 Task: Search one way flight ticket for 4 adults, 1 infant in seat and 1 infant on lap in premium economy from Agana/tamuning: Antonio B. Won Pat International Airport to New Bern: Coastal Carolina Regional Airport (was Craven County Regional) on 8-4-2023. Choice of flights is JetBlue. Number of bags: 1 checked bag. Price is upto 107000. Outbound departure time preference is 14:00.
Action: Mouse moved to (266, 239)
Screenshot: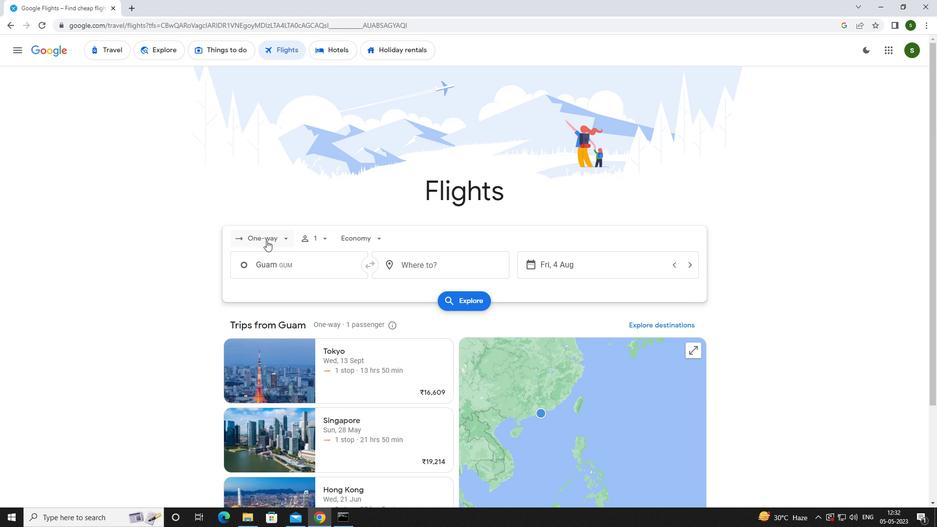 
Action: Mouse pressed left at (266, 239)
Screenshot: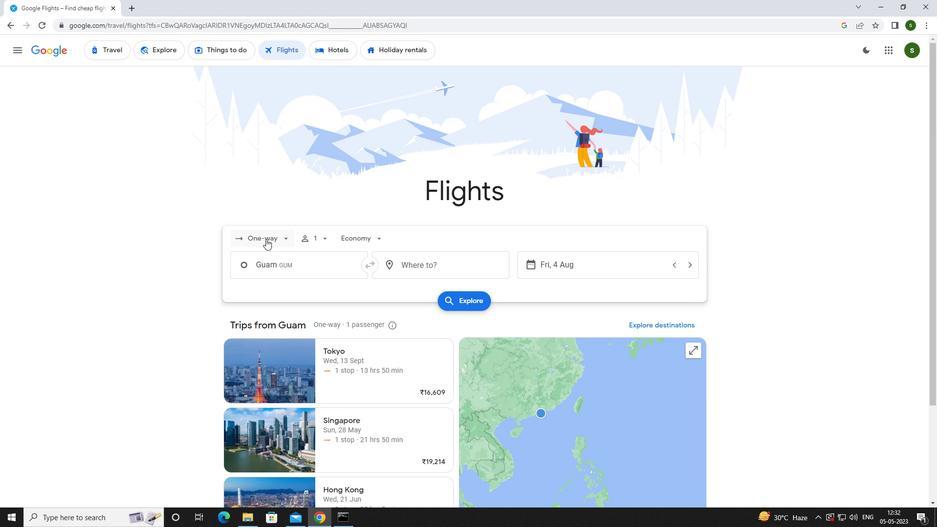 
Action: Mouse moved to (268, 283)
Screenshot: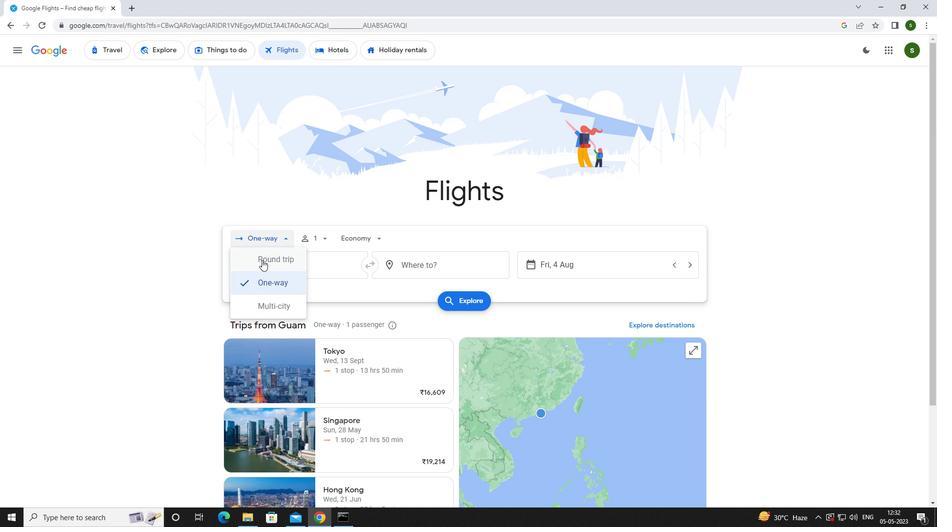 
Action: Mouse pressed left at (268, 283)
Screenshot: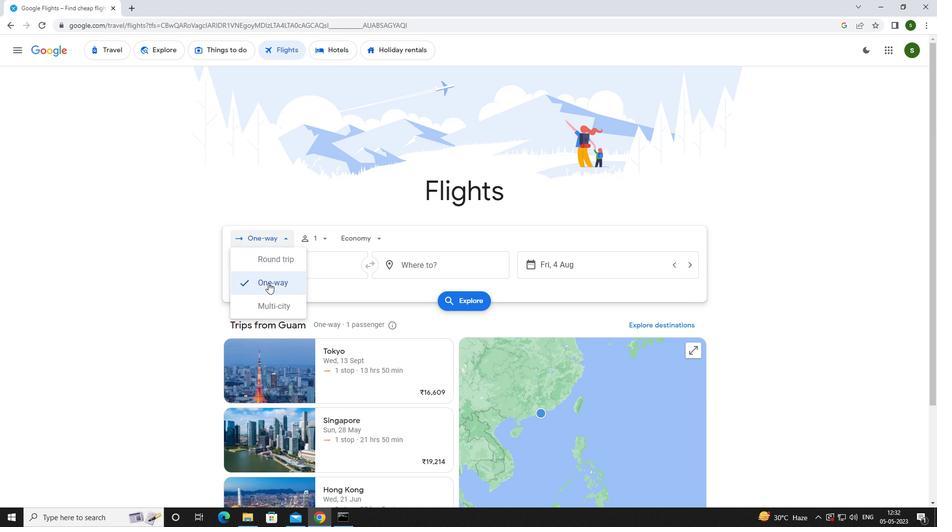 
Action: Mouse moved to (327, 241)
Screenshot: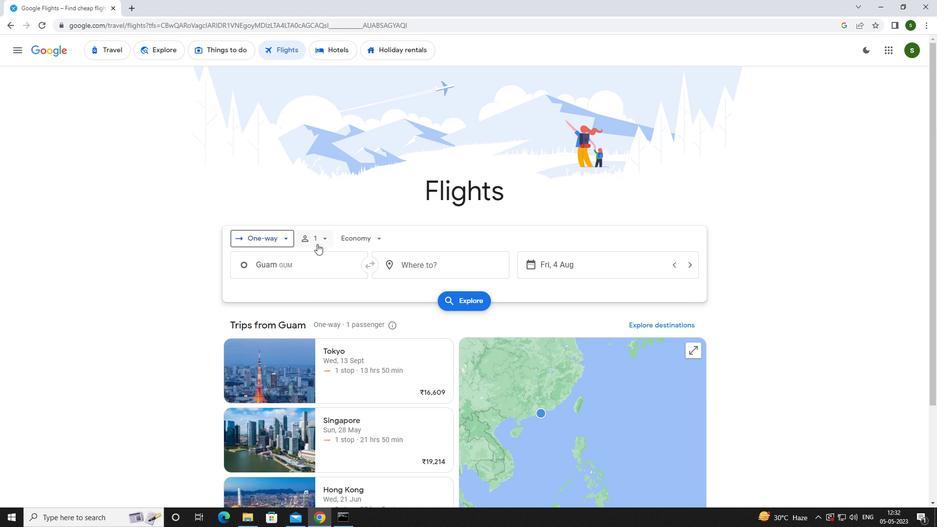 
Action: Mouse pressed left at (327, 241)
Screenshot: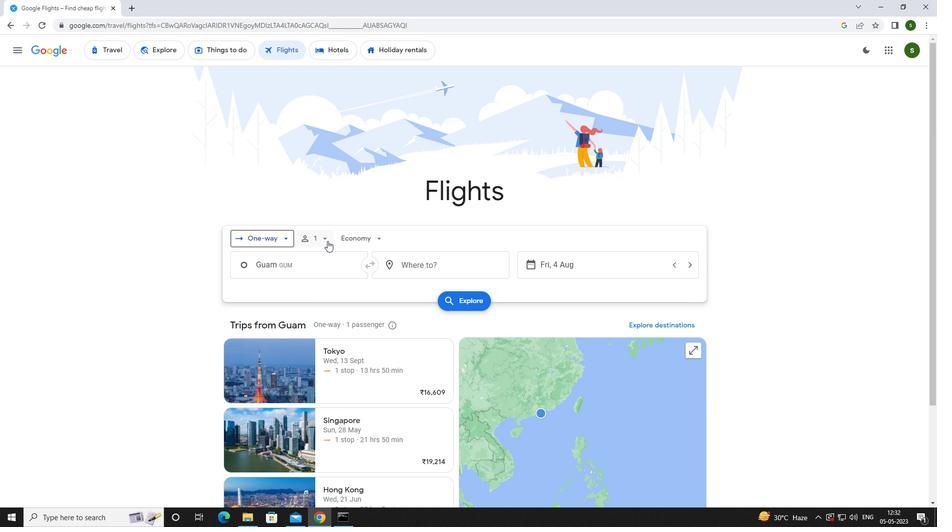
Action: Mouse moved to (402, 264)
Screenshot: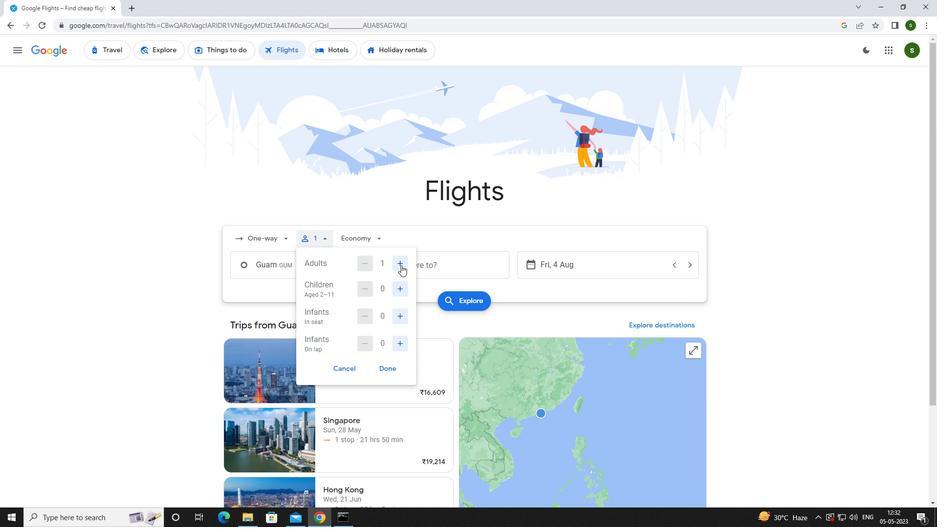 
Action: Mouse pressed left at (402, 264)
Screenshot: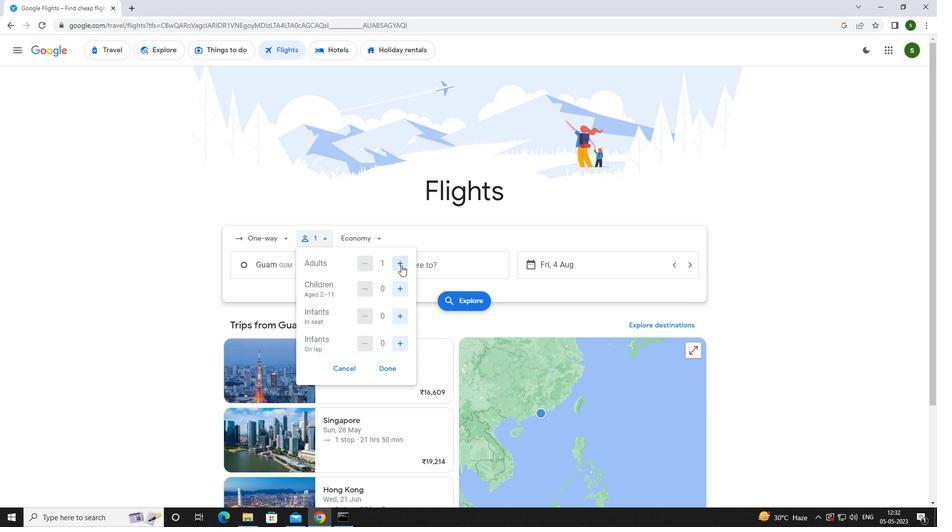 
Action: Mouse pressed left at (402, 264)
Screenshot: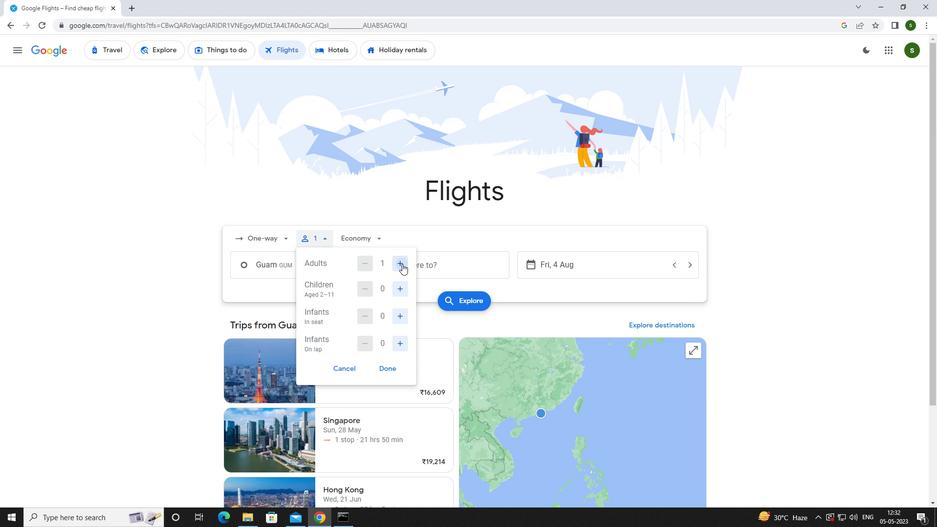 
Action: Mouse pressed left at (402, 264)
Screenshot: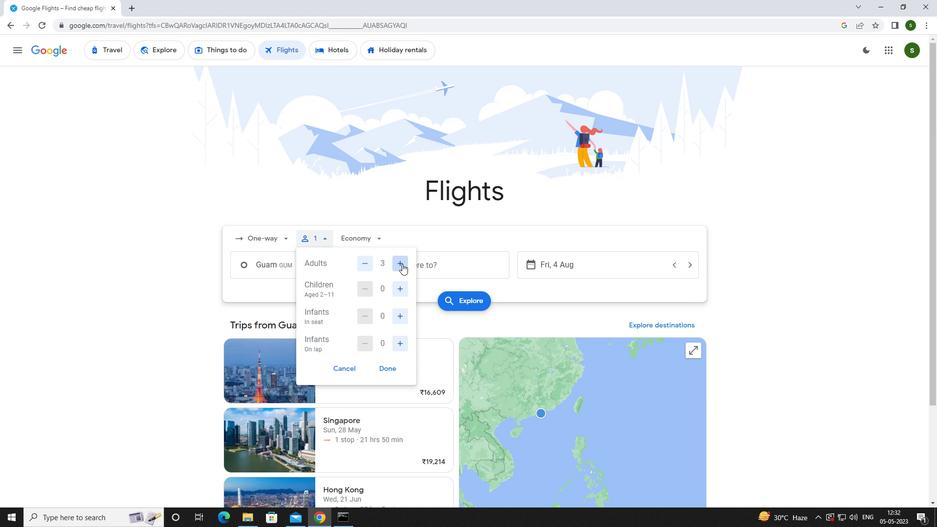 
Action: Mouse moved to (399, 312)
Screenshot: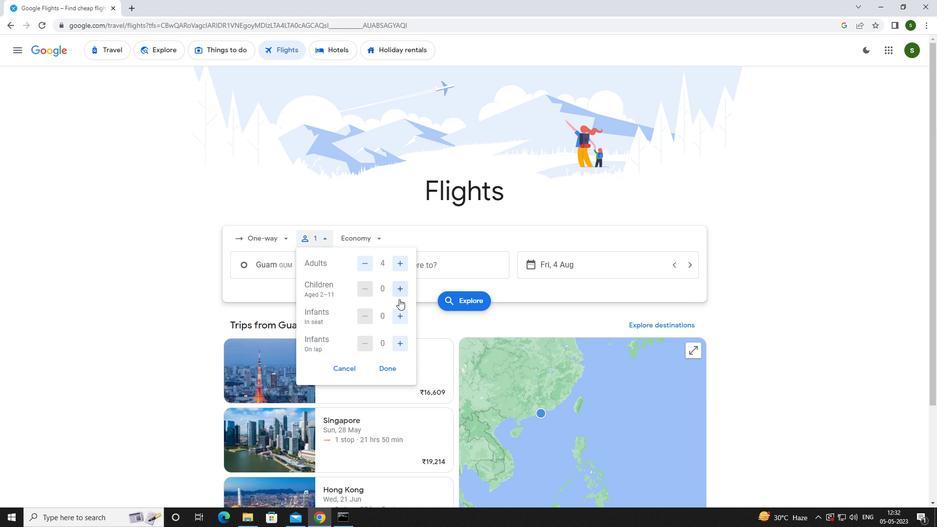 
Action: Mouse pressed left at (399, 312)
Screenshot: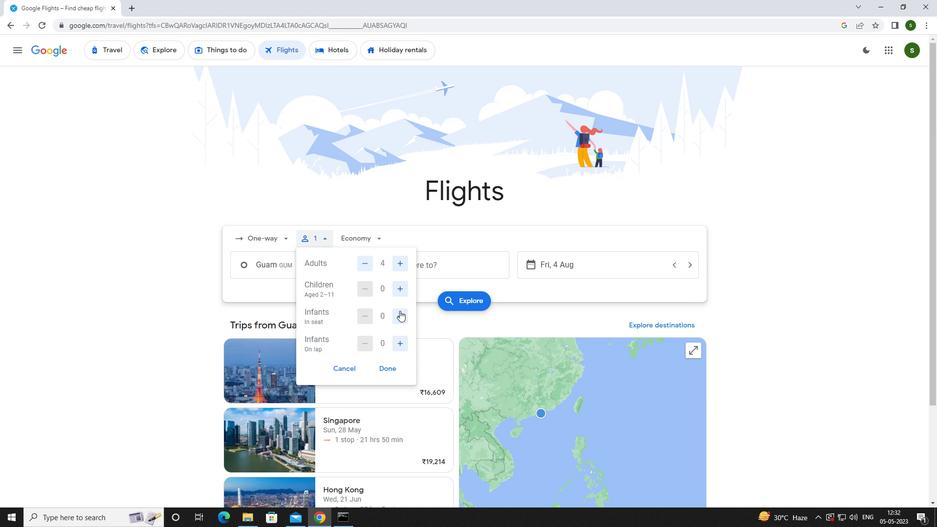 
Action: Mouse moved to (396, 340)
Screenshot: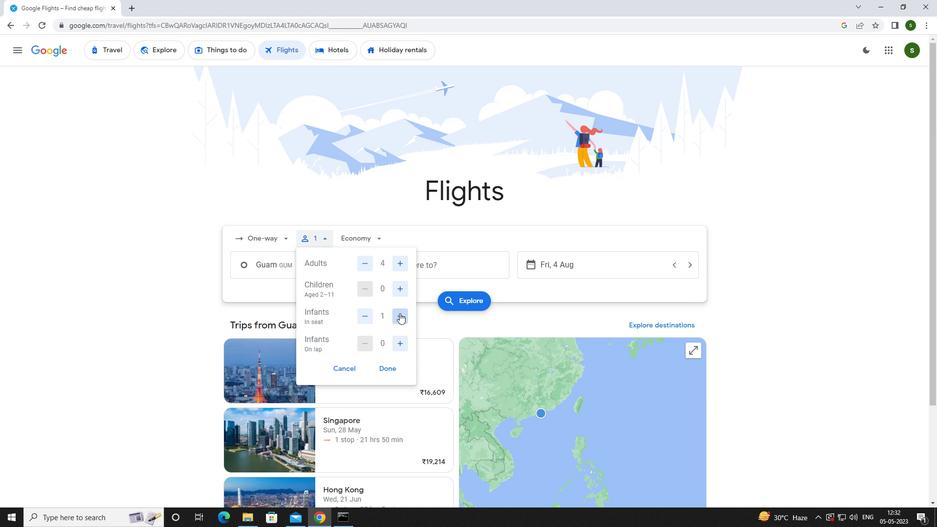 
Action: Mouse pressed left at (396, 340)
Screenshot: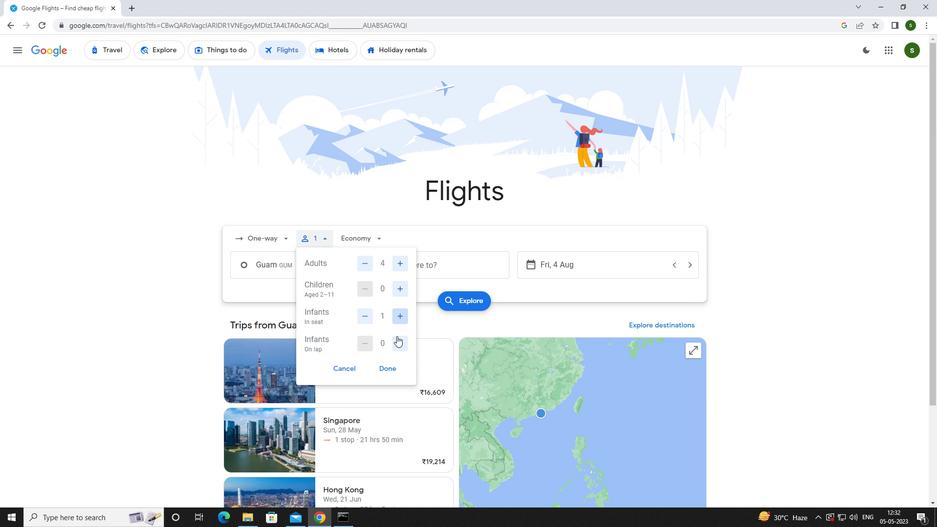 
Action: Mouse moved to (381, 238)
Screenshot: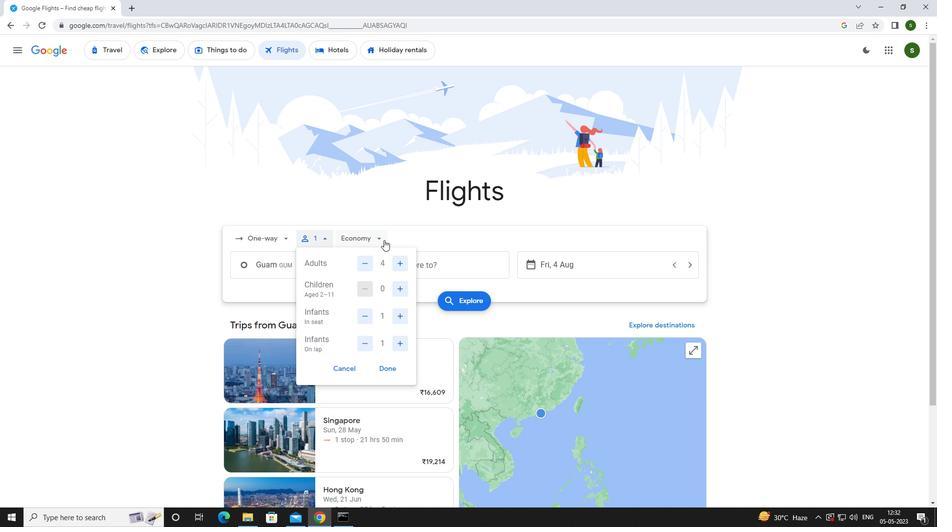 
Action: Mouse pressed left at (381, 238)
Screenshot: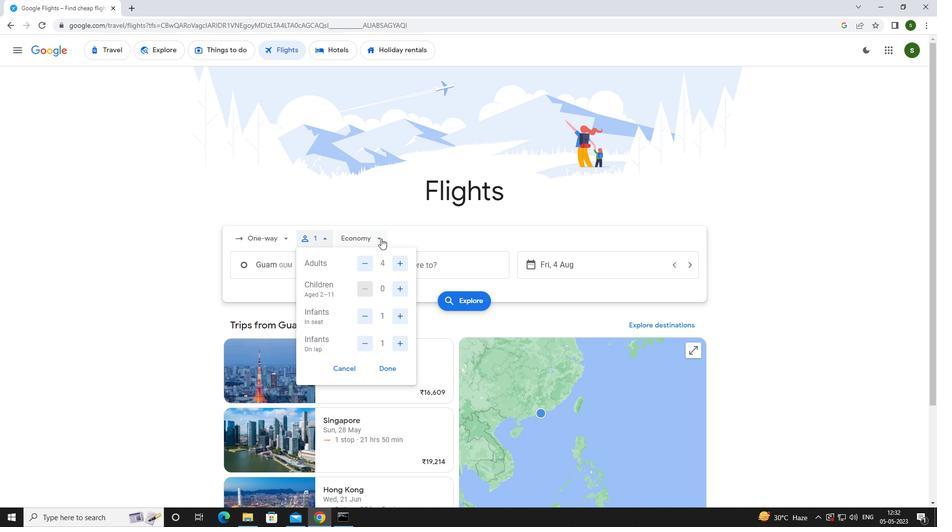 
Action: Mouse moved to (380, 279)
Screenshot: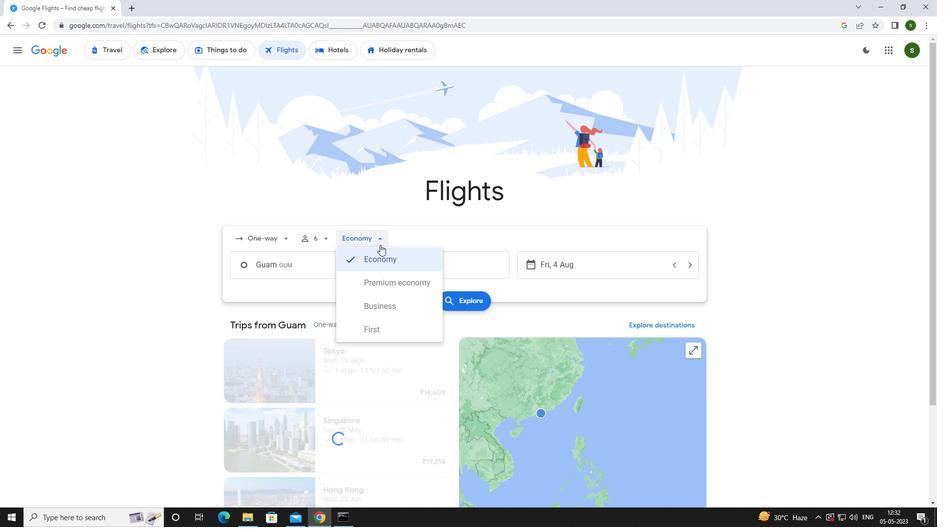 
Action: Mouse pressed left at (380, 279)
Screenshot: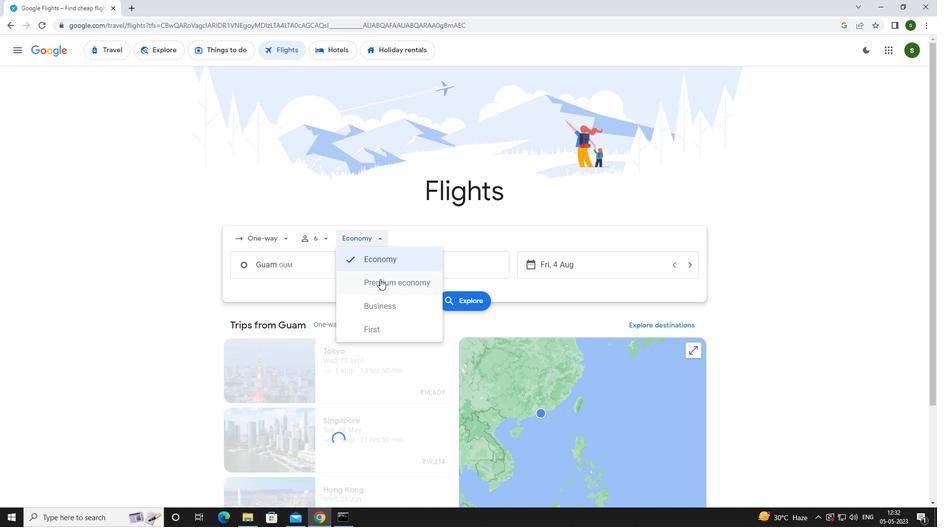 
Action: Mouse moved to (327, 264)
Screenshot: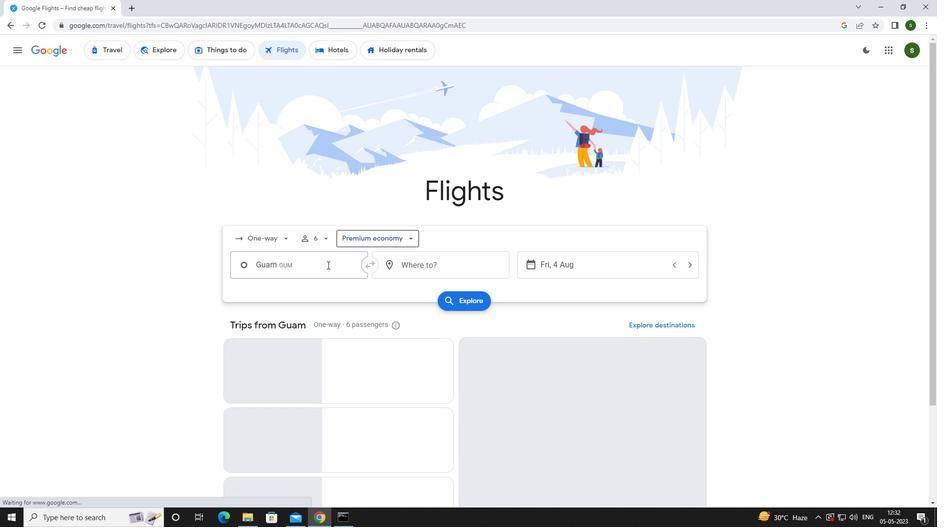
Action: Mouse pressed left at (327, 264)
Screenshot: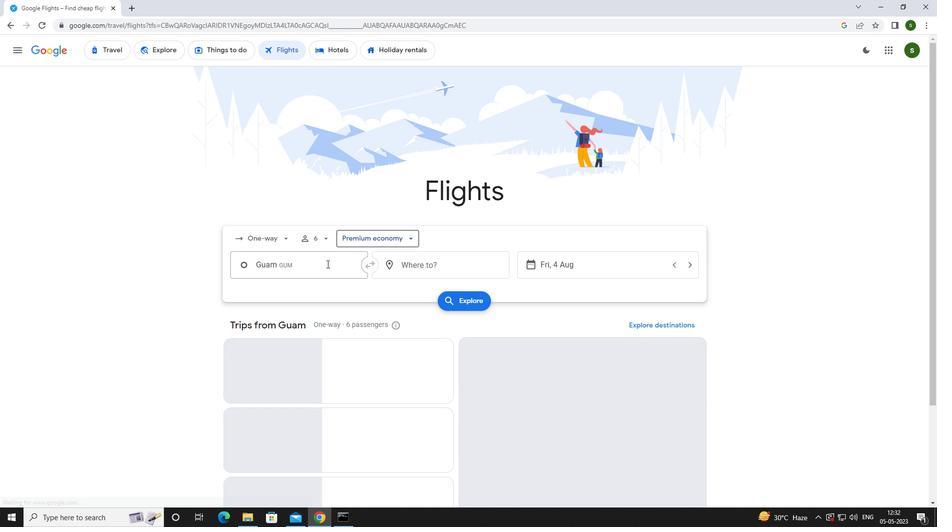 
Action: Mouse moved to (328, 262)
Screenshot: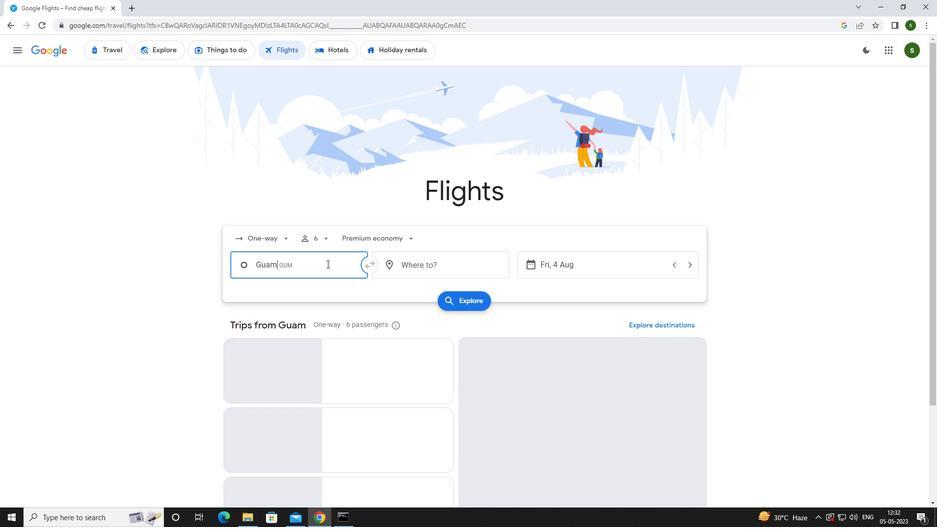 
Action: Key pressed <Key.caps_lock>a<Key.caps_lock>gana
Screenshot: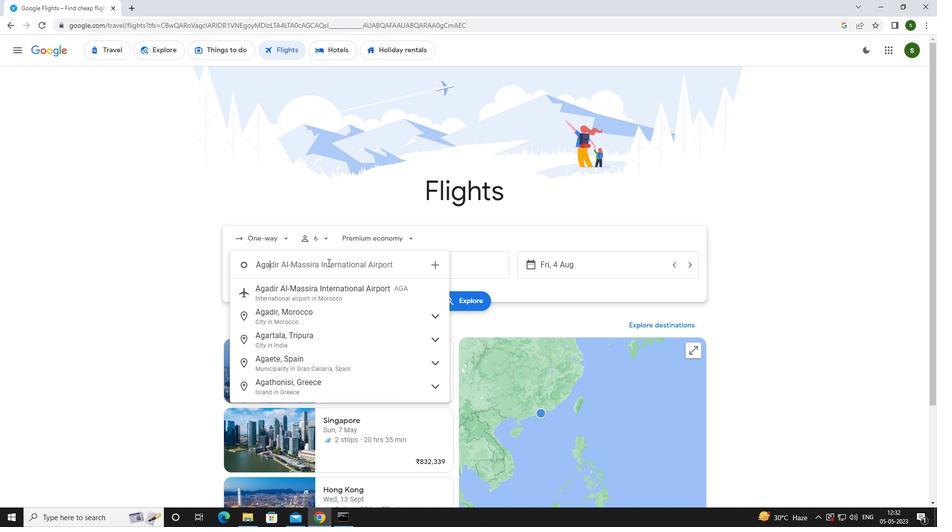 
Action: Mouse moved to (334, 317)
Screenshot: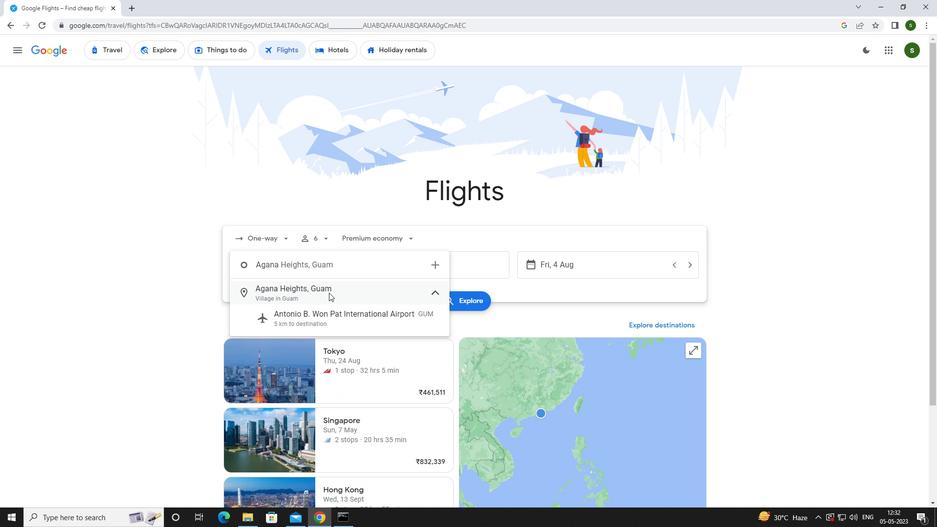 
Action: Mouse pressed left at (334, 317)
Screenshot: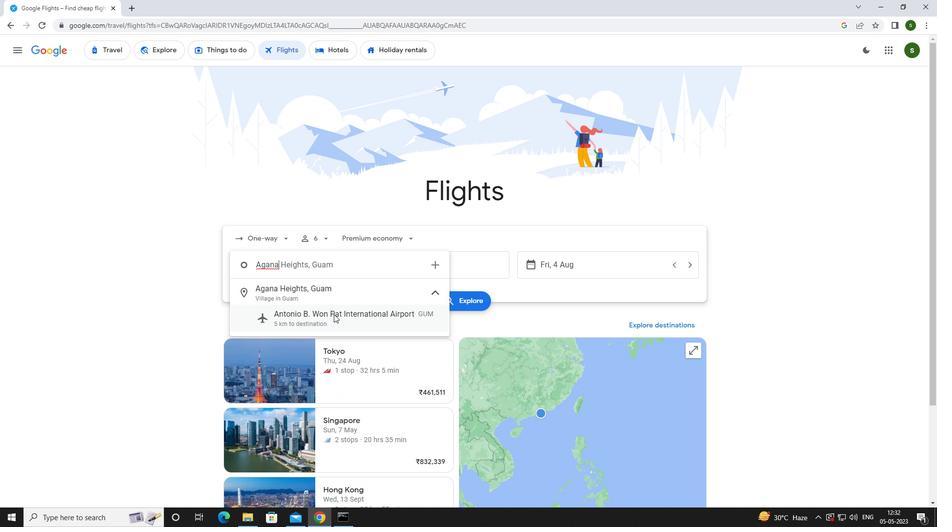 
Action: Mouse moved to (421, 263)
Screenshot: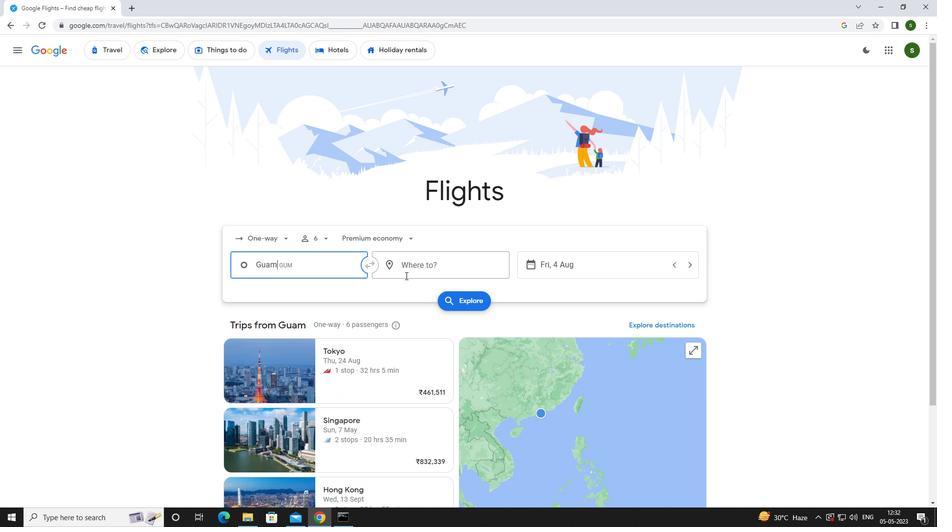 
Action: Mouse pressed left at (421, 263)
Screenshot: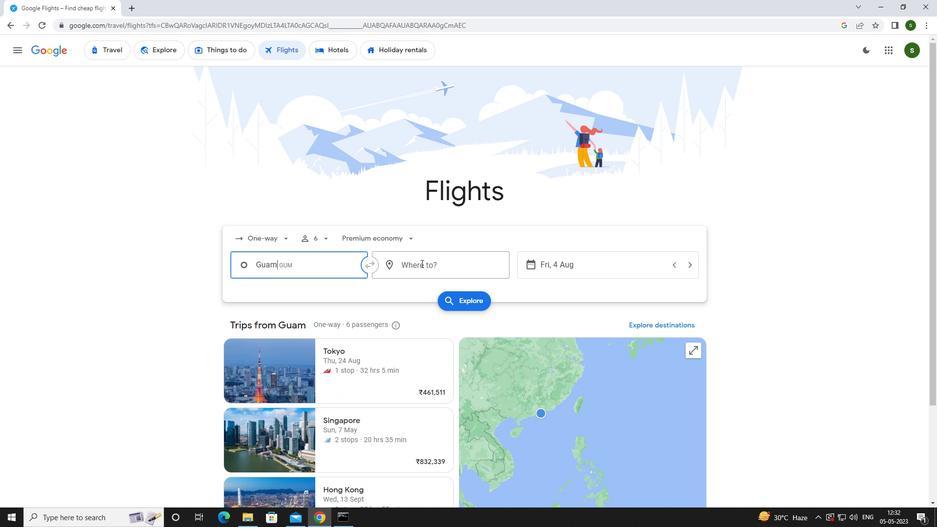 
Action: Mouse moved to (424, 262)
Screenshot: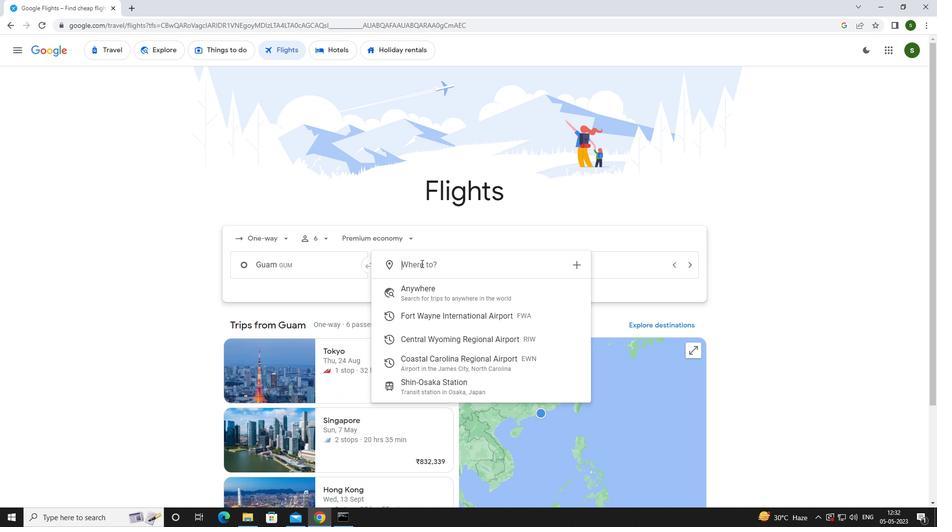 
Action: Key pressed <Key.caps_lock>c<Key.caps_lock>oastal
Screenshot: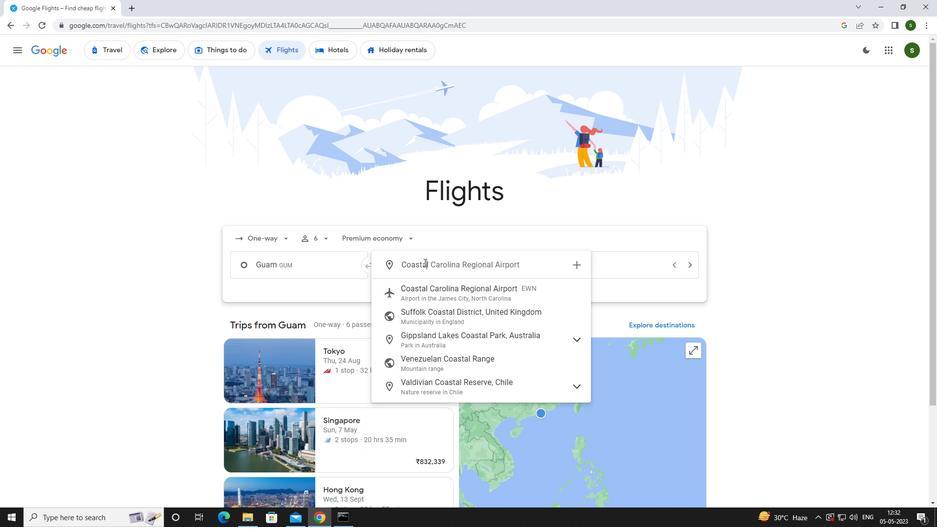 
Action: Mouse moved to (439, 291)
Screenshot: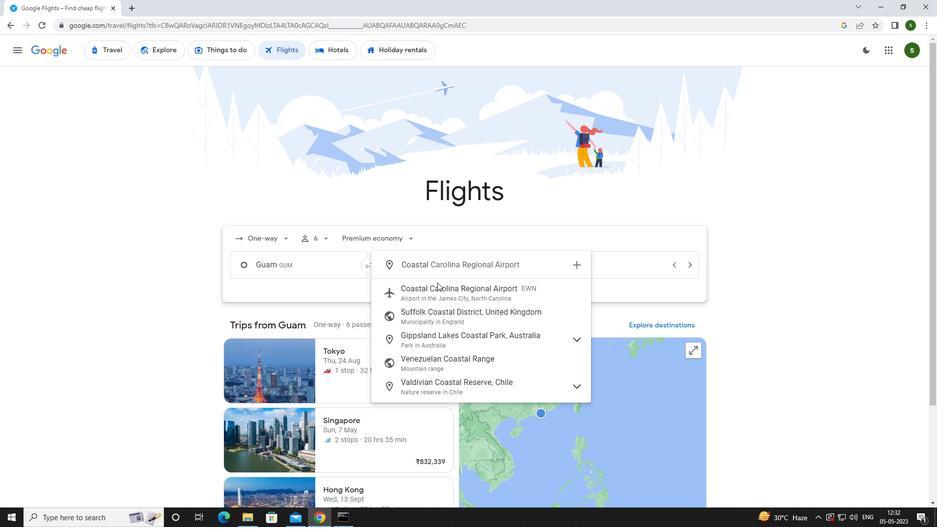 
Action: Mouse pressed left at (439, 291)
Screenshot: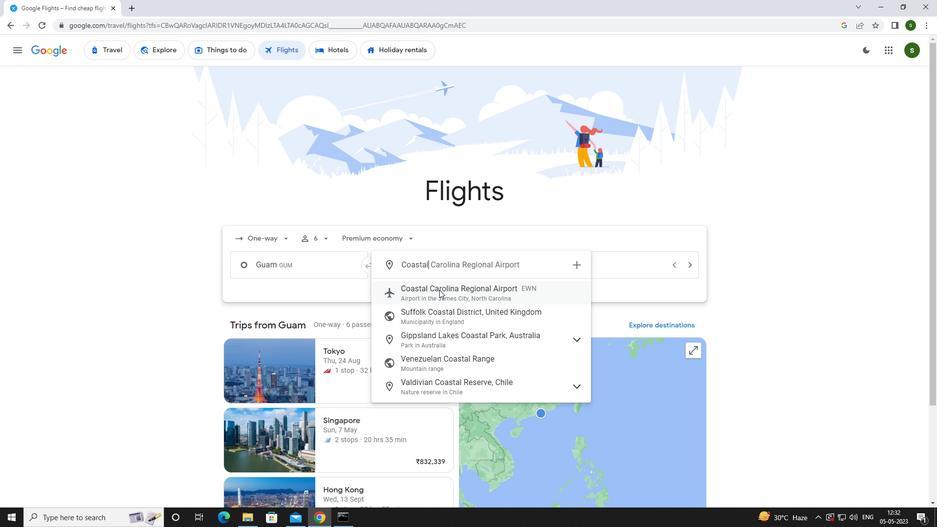 
Action: Mouse moved to (573, 262)
Screenshot: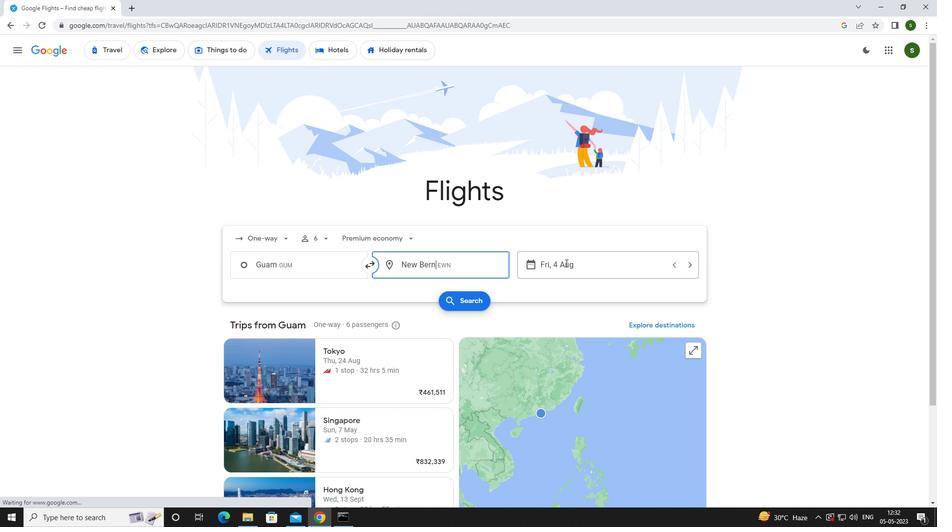 
Action: Mouse pressed left at (573, 262)
Screenshot: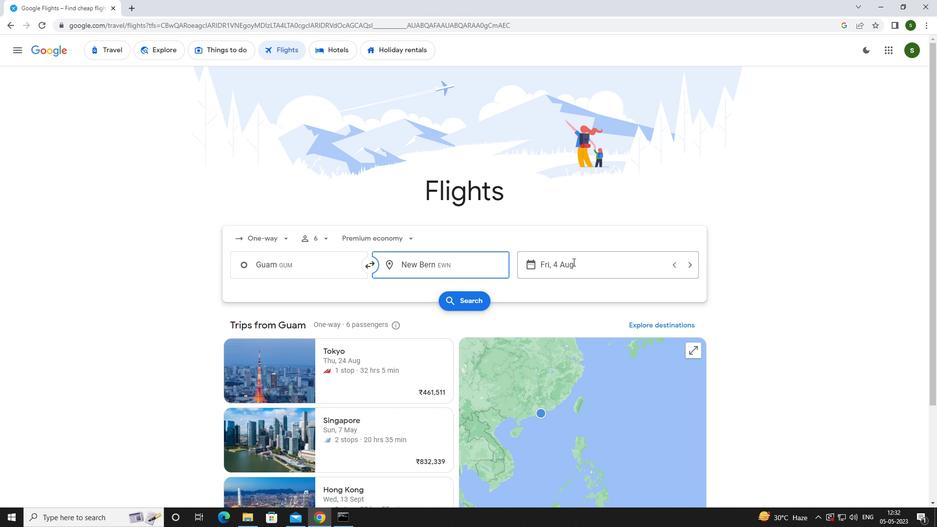 
Action: Mouse moved to (474, 326)
Screenshot: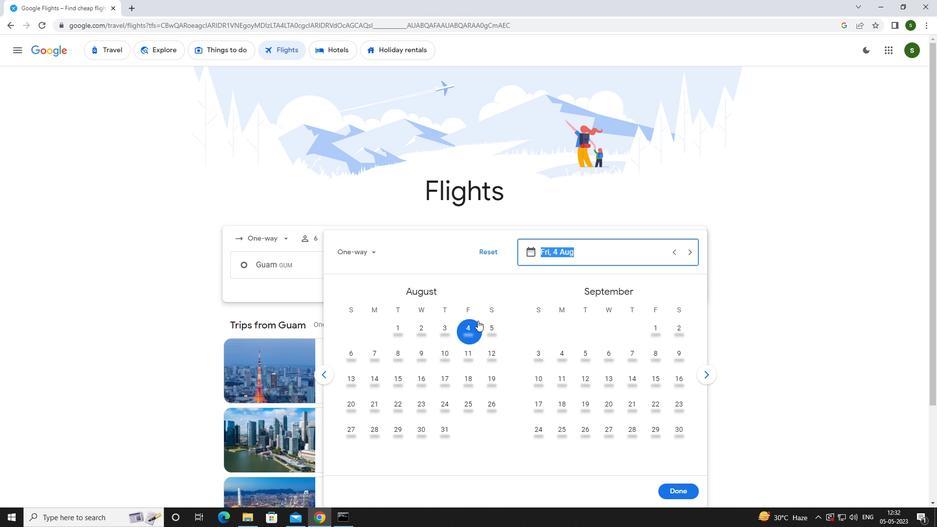 
Action: Mouse pressed left at (474, 326)
Screenshot: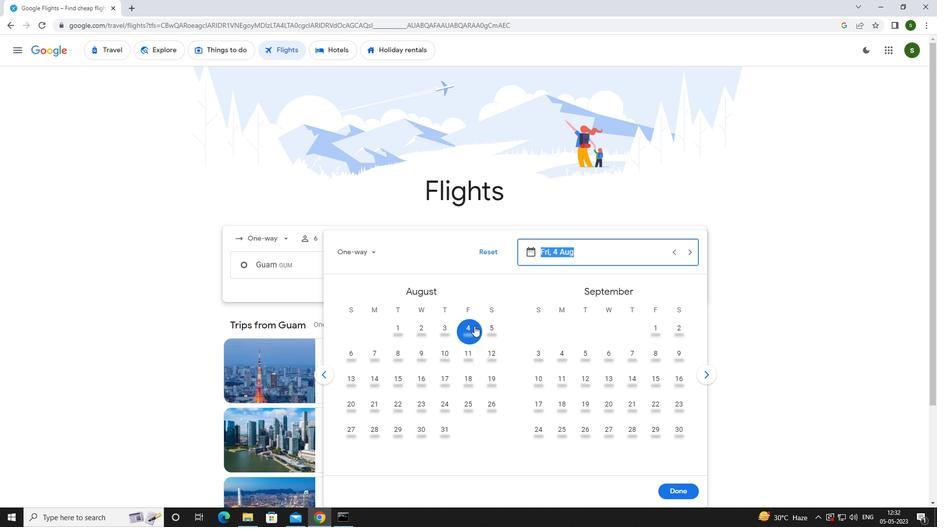 
Action: Mouse moved to (682, 484)
Screenshot: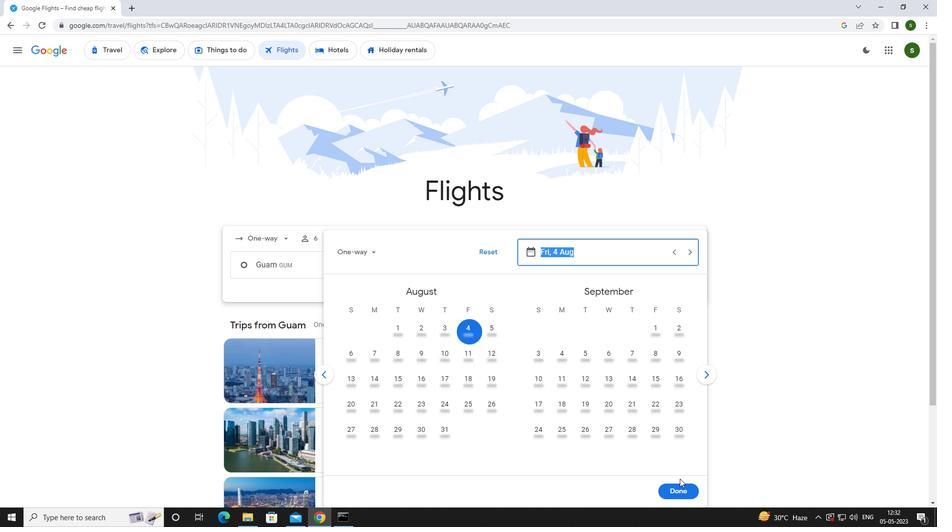 
Action: Mouse pressed left at (682, 484)
Screenshot: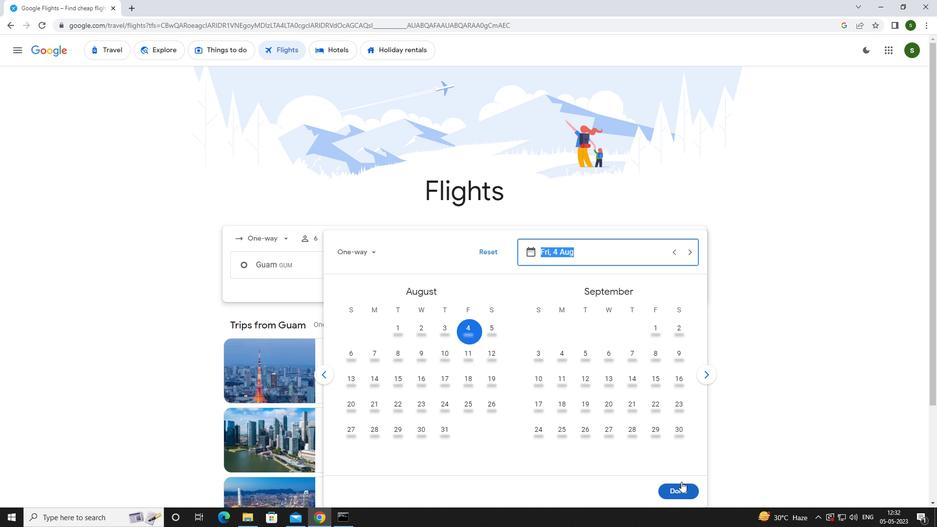 
Action: Mouse moved to (475, 302)
Screenshot: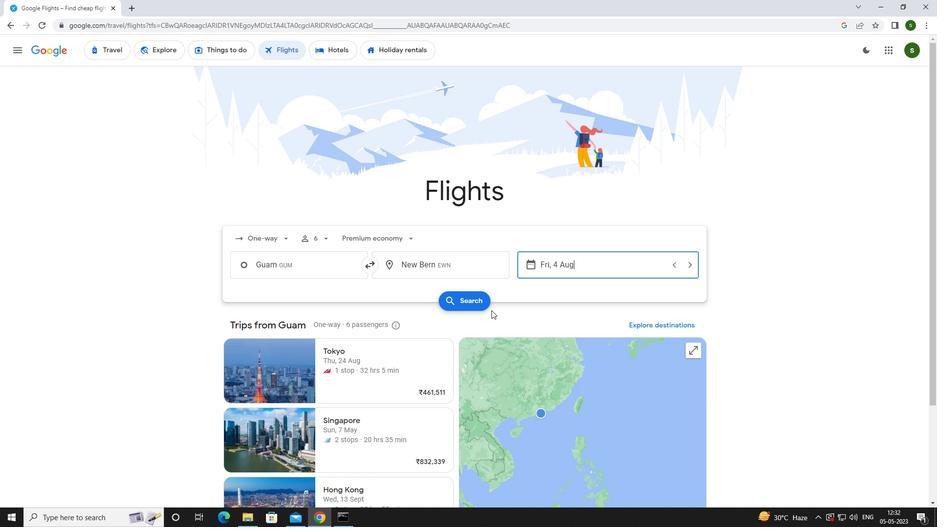 
Action: Mouse pressed left at (475, 302)
Screenshot: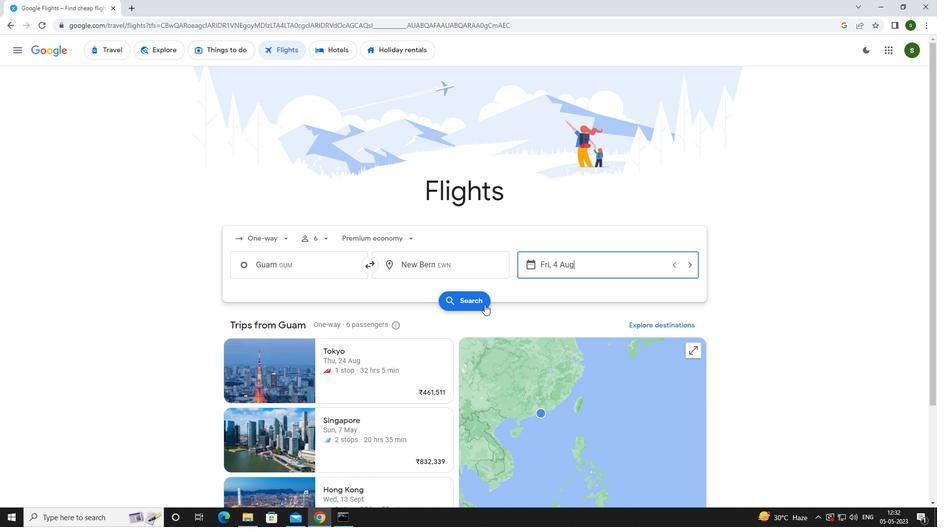 
Action: Mouse moved to (249, 144)
Screenshot: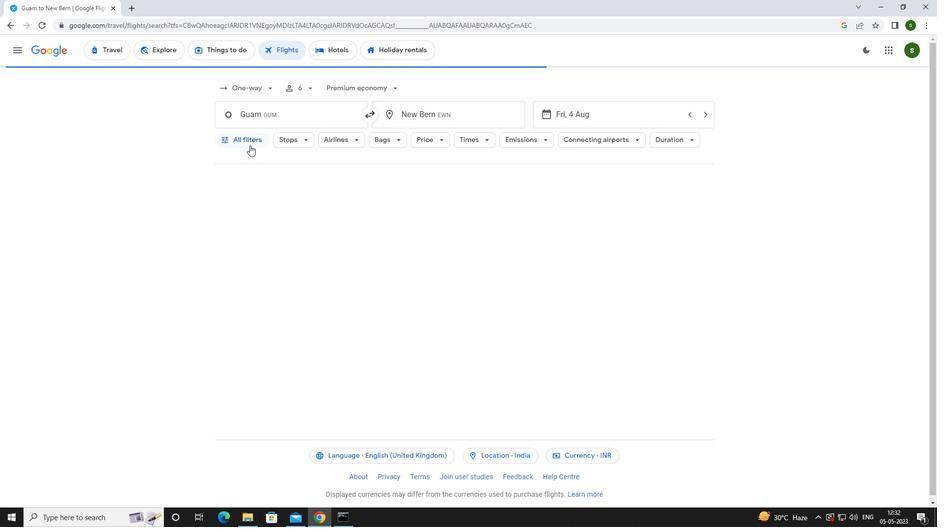 
Action: Mouse pressed left at (249, 144)
Screenshot: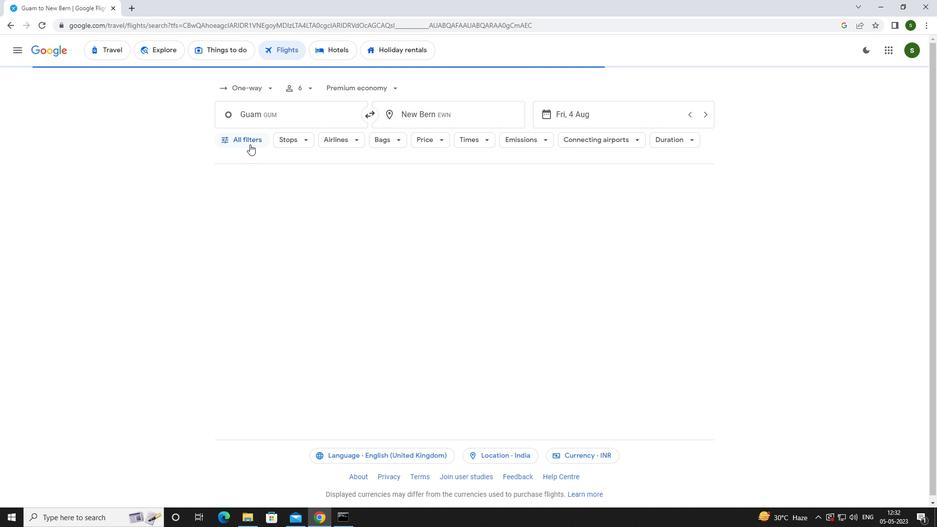 
Action: Mouse moved to (360, 344)
Screenshot: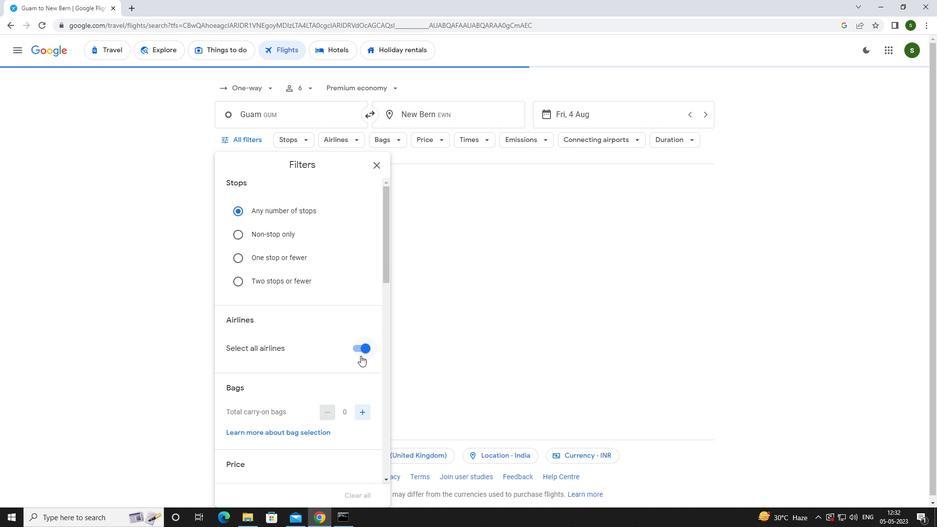 
Action: Mouse pressed left at (360, 344)
Screenshot: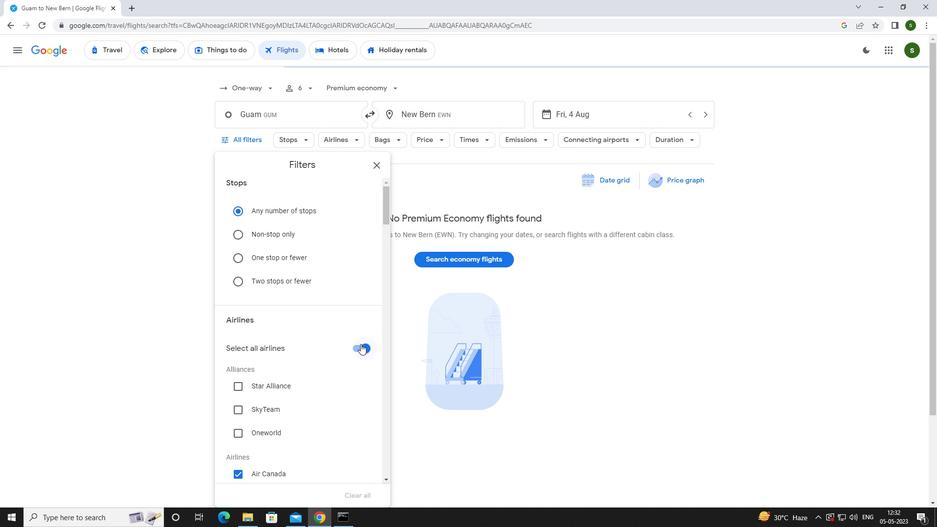 
Action: Mouse moved to (360, 339)
Screenshot: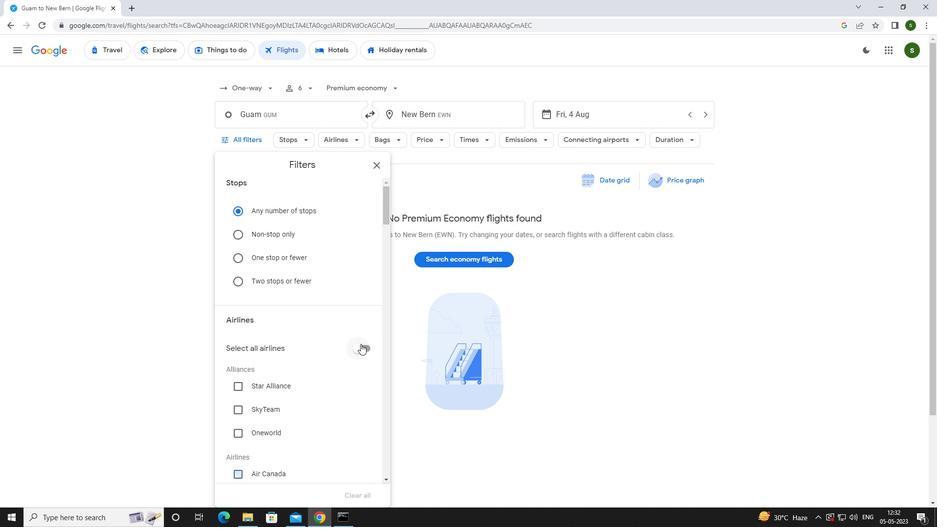 
Action: Mouse scrolled (360, 339) with delta (0, 0)
Screenshot: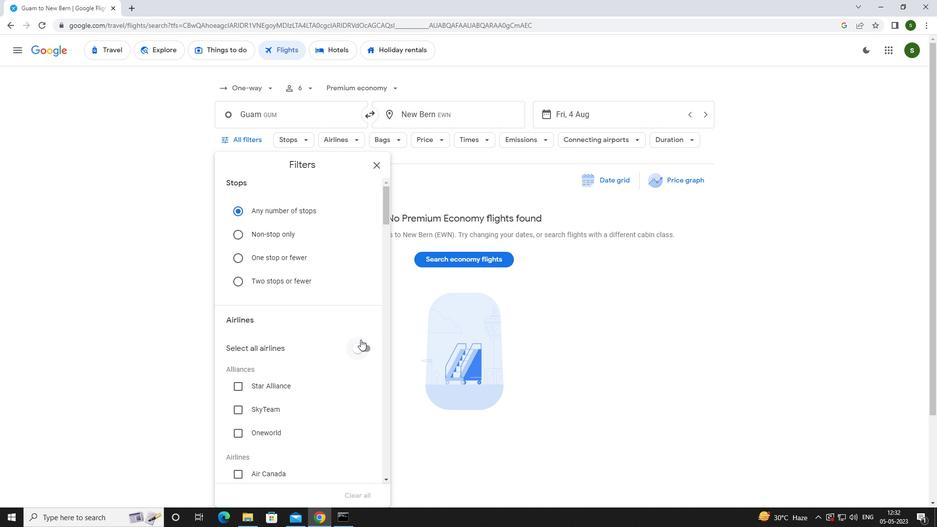 
Action: Mouse scrolled (360, 339) with delta (0, 0)
Screenshot: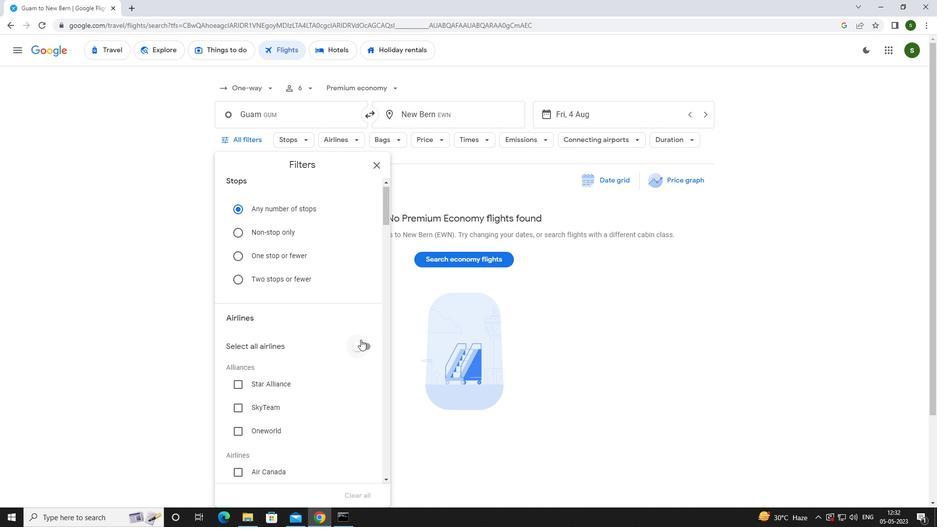 
Action: Mouse scrolled (360, 339) with delta (0, 0)
Screenshot: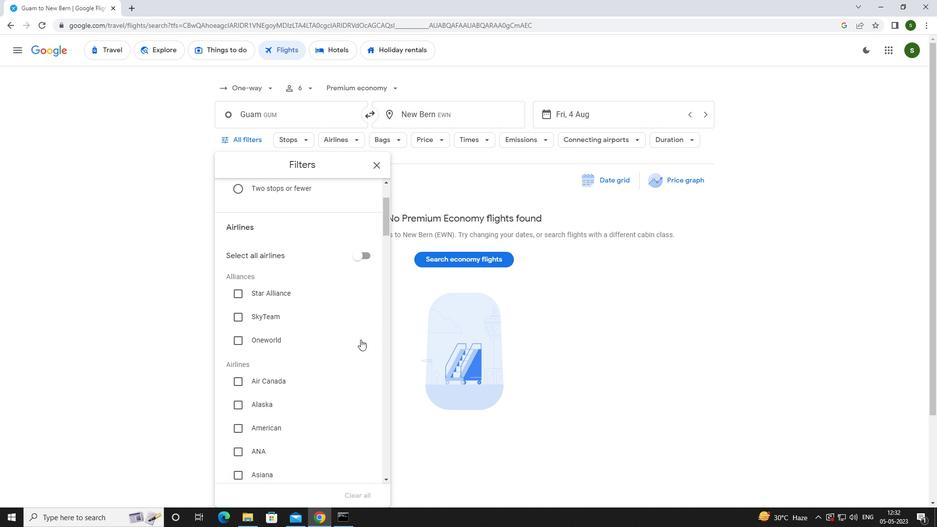 
Action: Mouse scrolled (360, 339) with delta (0, 0)
Screenshot: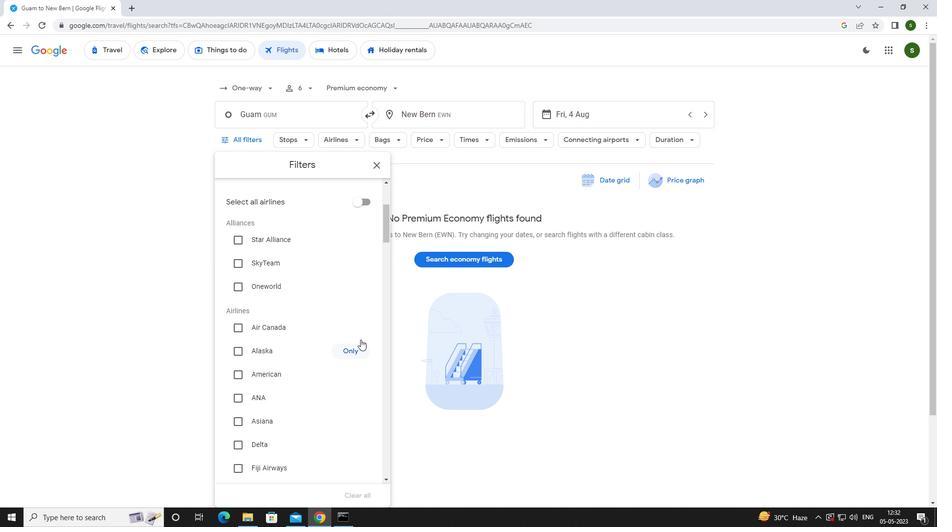 
Action: Mouse scrolled (360, 339) with delta (0, 0)
Screenshot: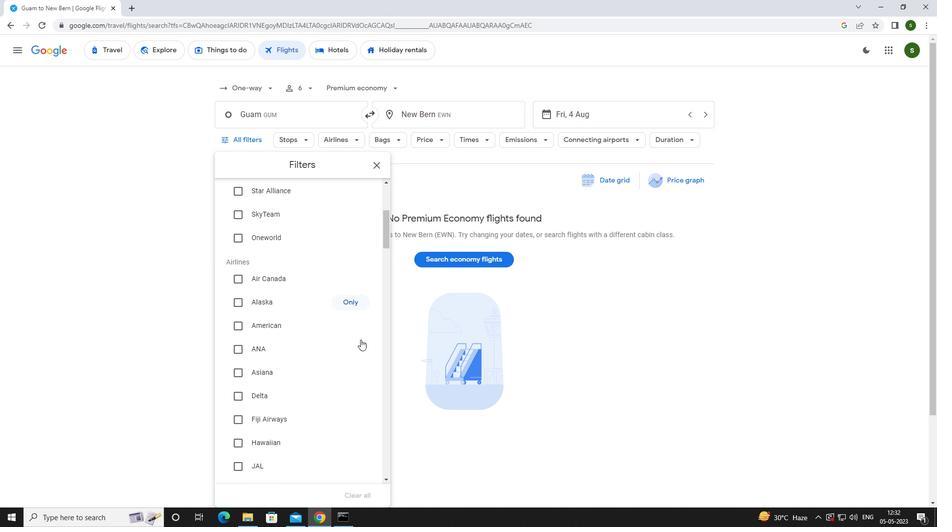 
Action: Mouse scrolled (360, 339) with delta (0, 0)
Screenshot: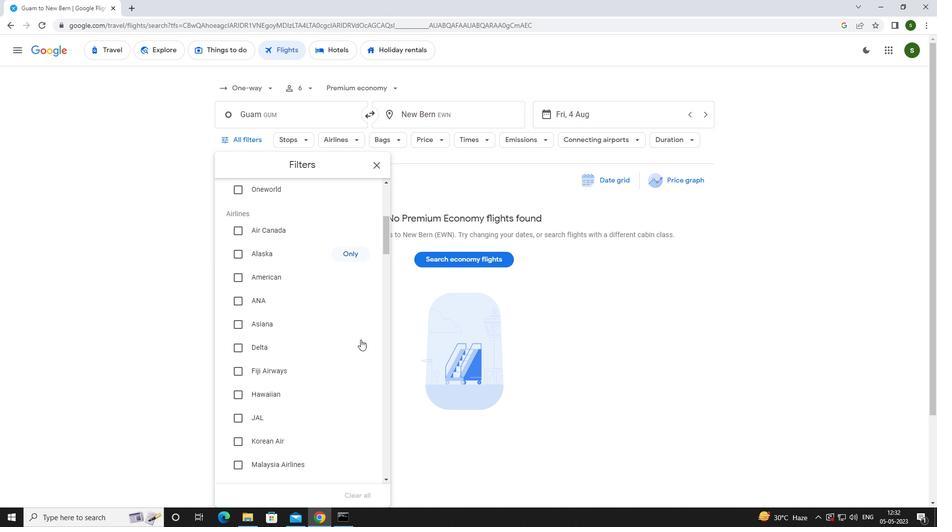 
Action: Mouse scrolled (360, 339) with delta (0, 0)
Screenshot: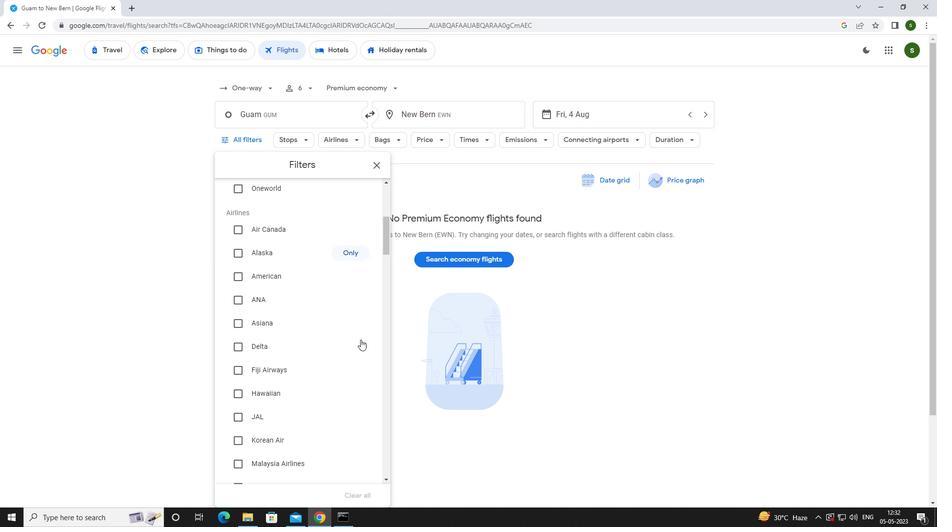 
Action: Mouse moved to (359, 335)
Screenshot: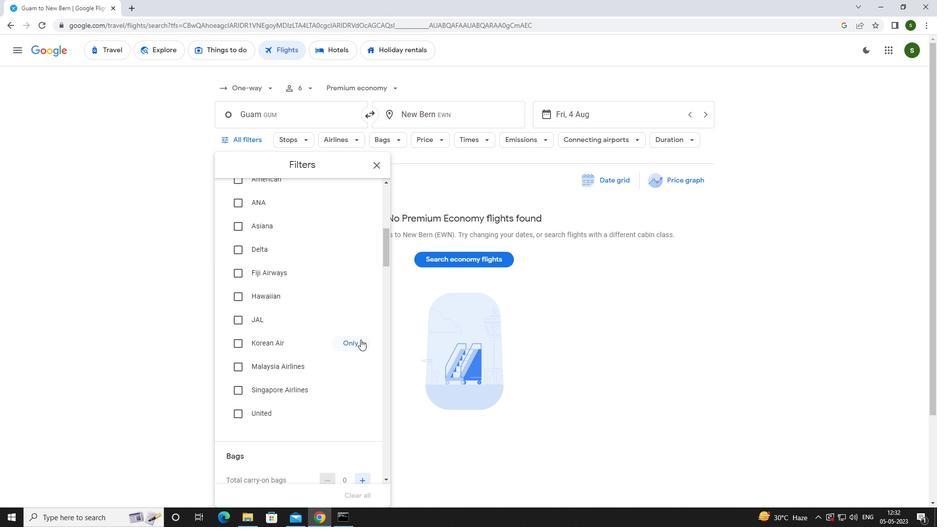
Action: Mouse scrolled (359, 335) with delta (0, 0)
Screenshot: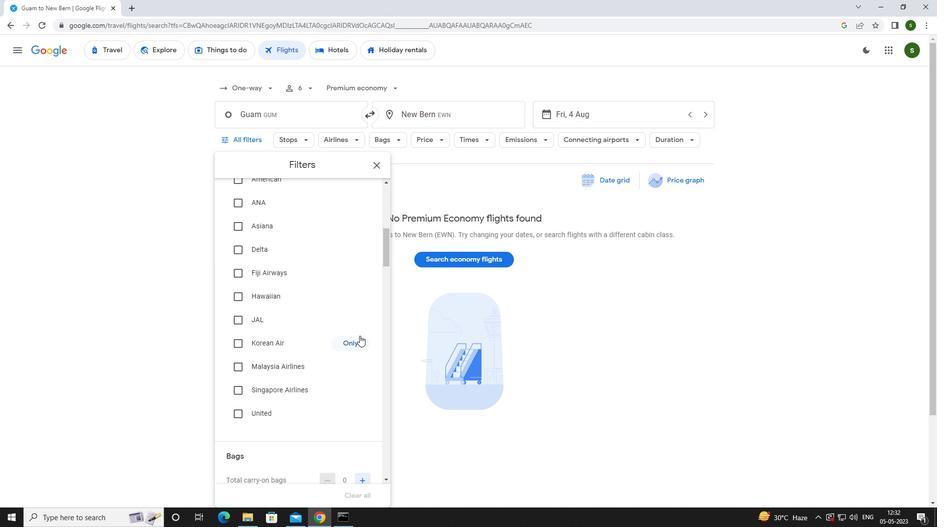 
Action: Mouse scrolled (359, 335) with delta (0, 0)
Screenshot: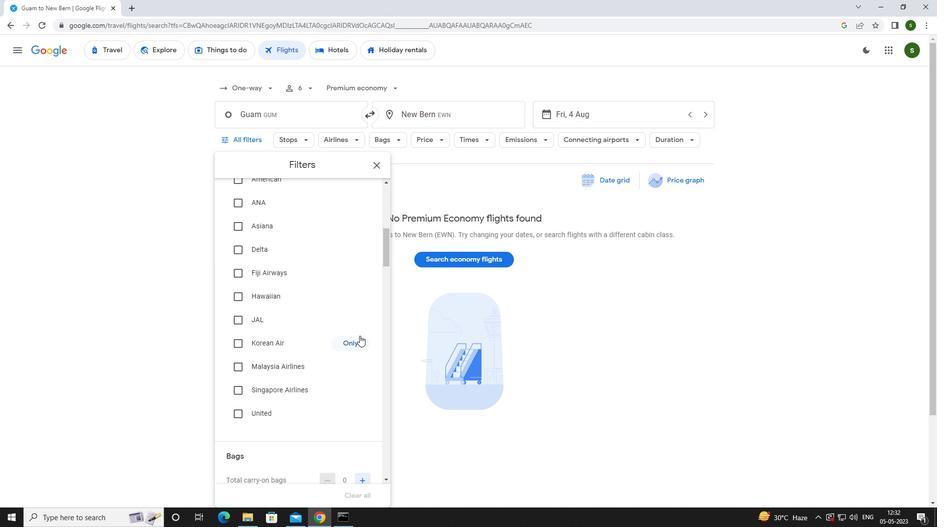 
Action: Mouse scrolled (359, 335) with delta (0, 0)
Screenshot: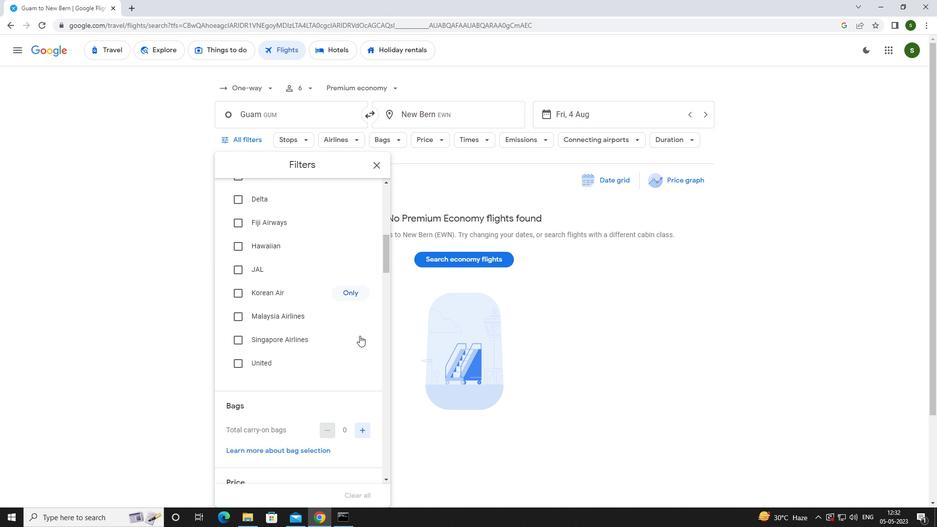 
Action: Mouse scrolled (359, 335) with delta (0, 0)
Screenshot: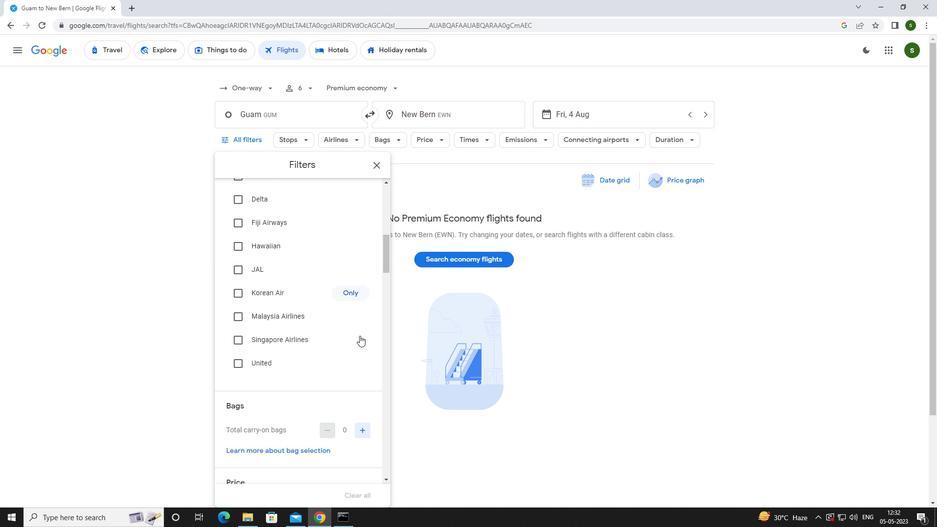 
Action: Mouse scrolled (359, 335) with delta (0, 0)
Screenshot: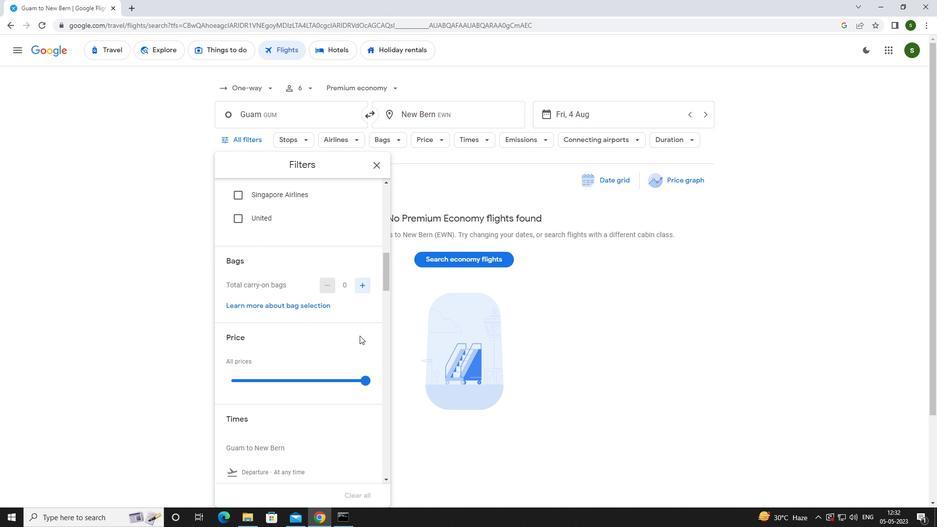 
Action: Mouse moved to (364, 331)
Screenshot: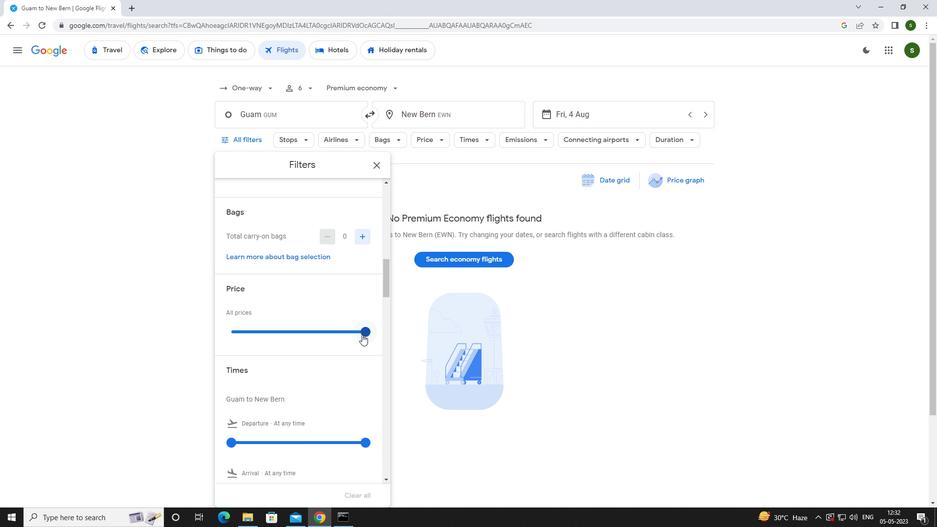 
Action: Mouse pressed left at (364, 331)
Screenshot: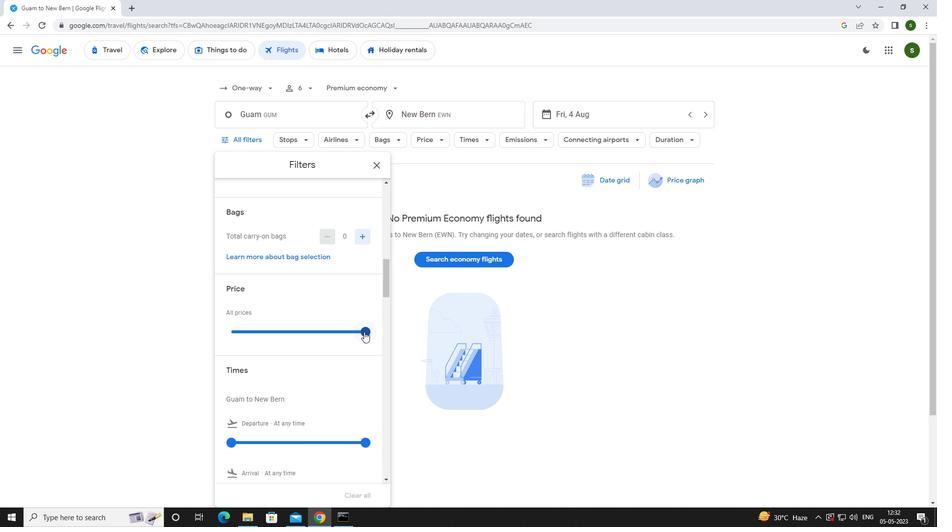 
Action: Mouse scrolled (364, 331) with delta (0, 0)
Screenshot: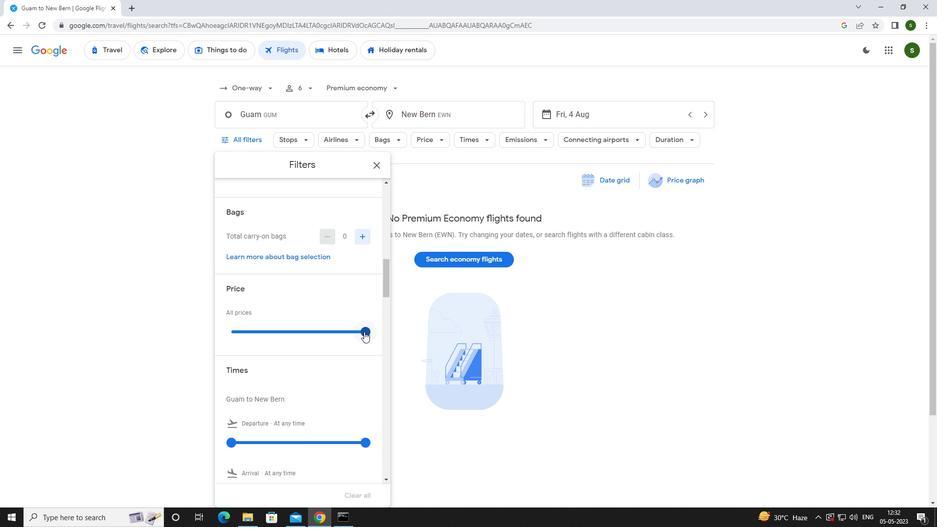 
Action: Mouse moved to (229, 391)
Screenshot: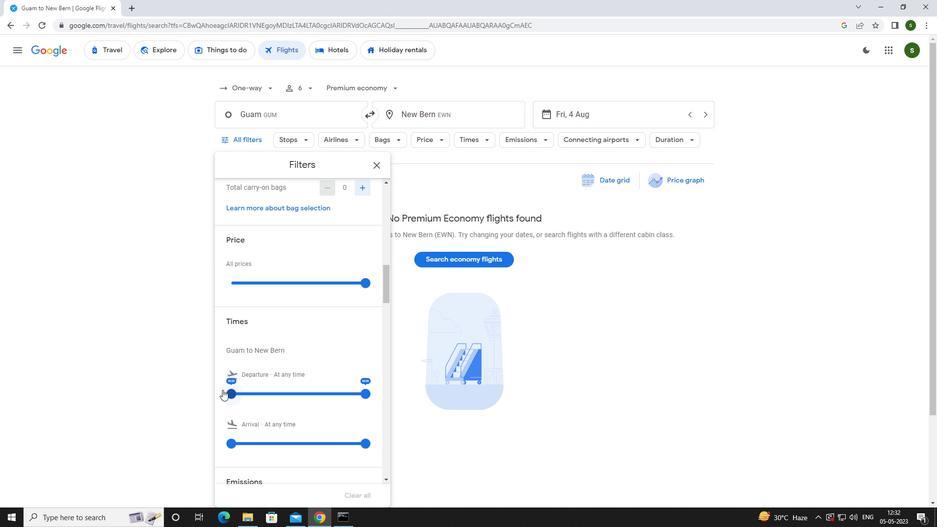 
Action: Mouse pressed left at (229, 391)
Screenshot: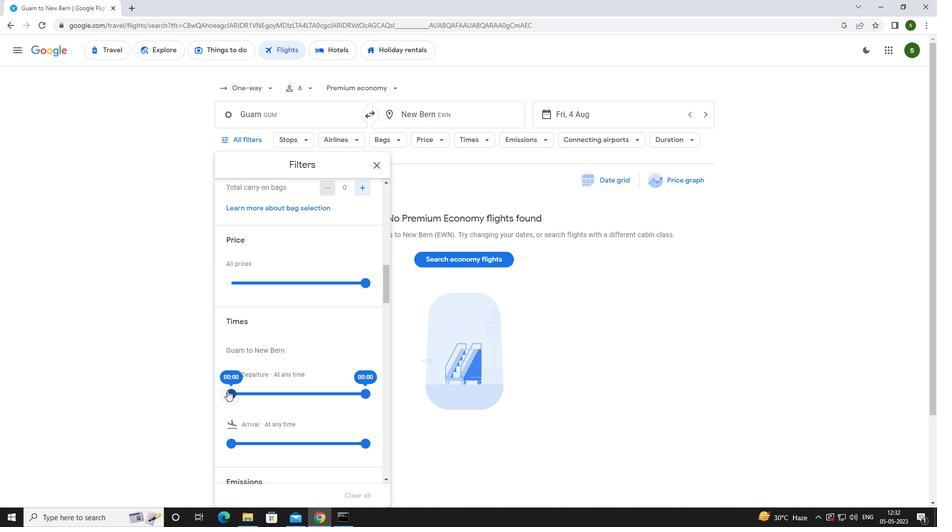
Action: Mouse moved to (409, 416)
Screenshot: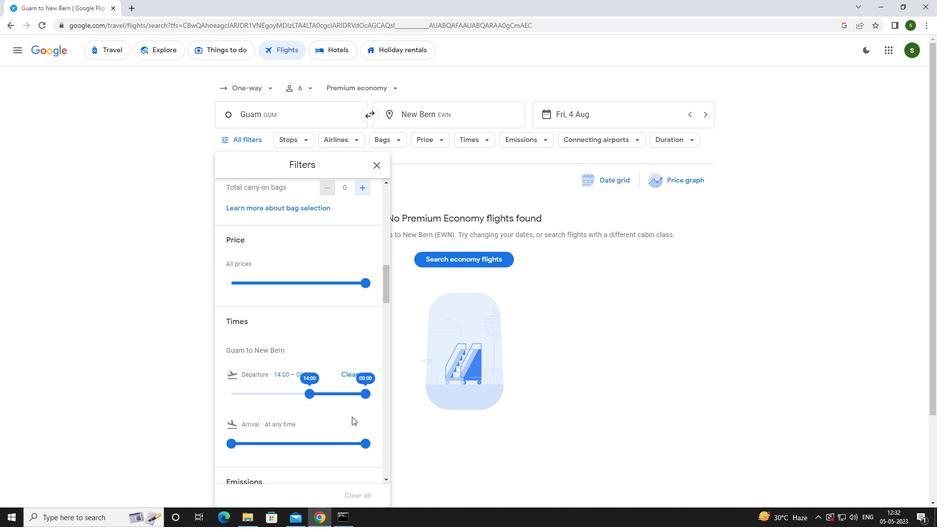 
Action: Mouse pressed left at (409, 416)
Screenshot: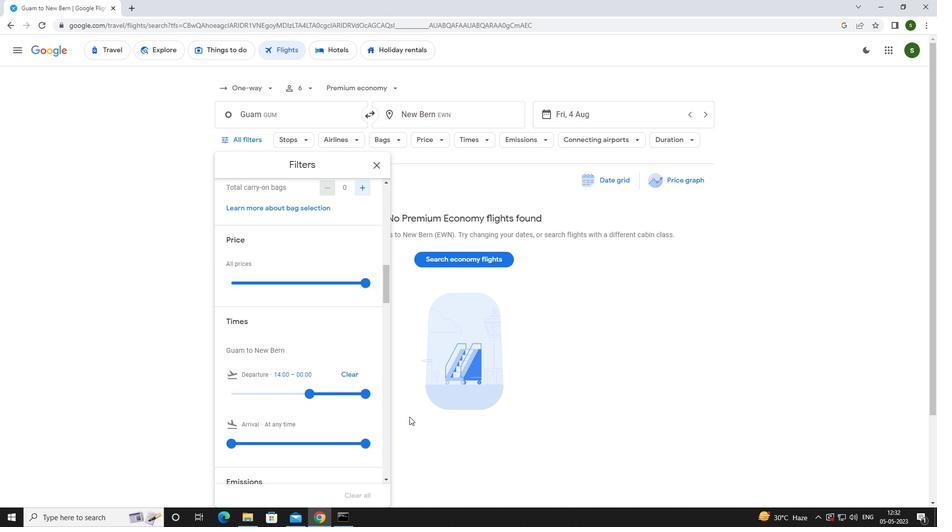 
Action: Mouse moved to (410, 416)
Screenshot: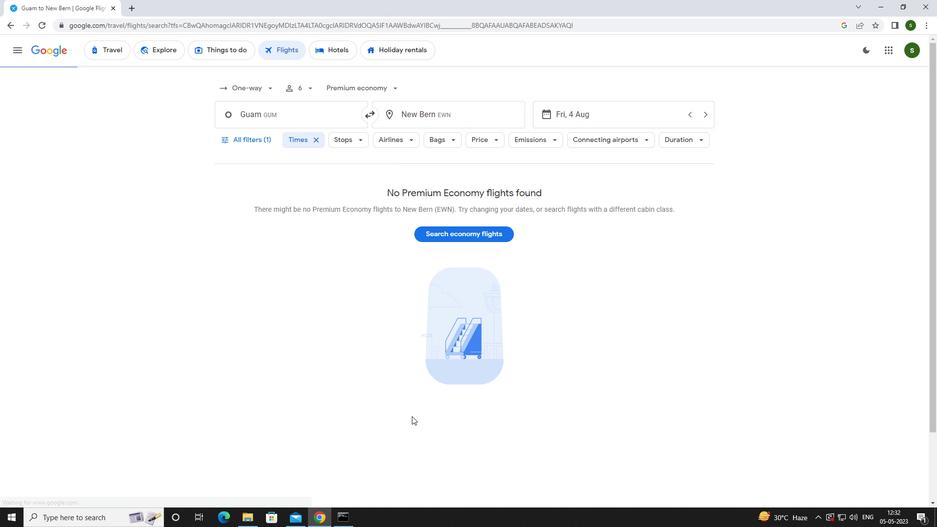 
